 Task: Search for hiking trails near Salt Lake City, Utah, and Albuquerque, New Mexico.
Action: Mouse moved to (181, 84)
Screenshot: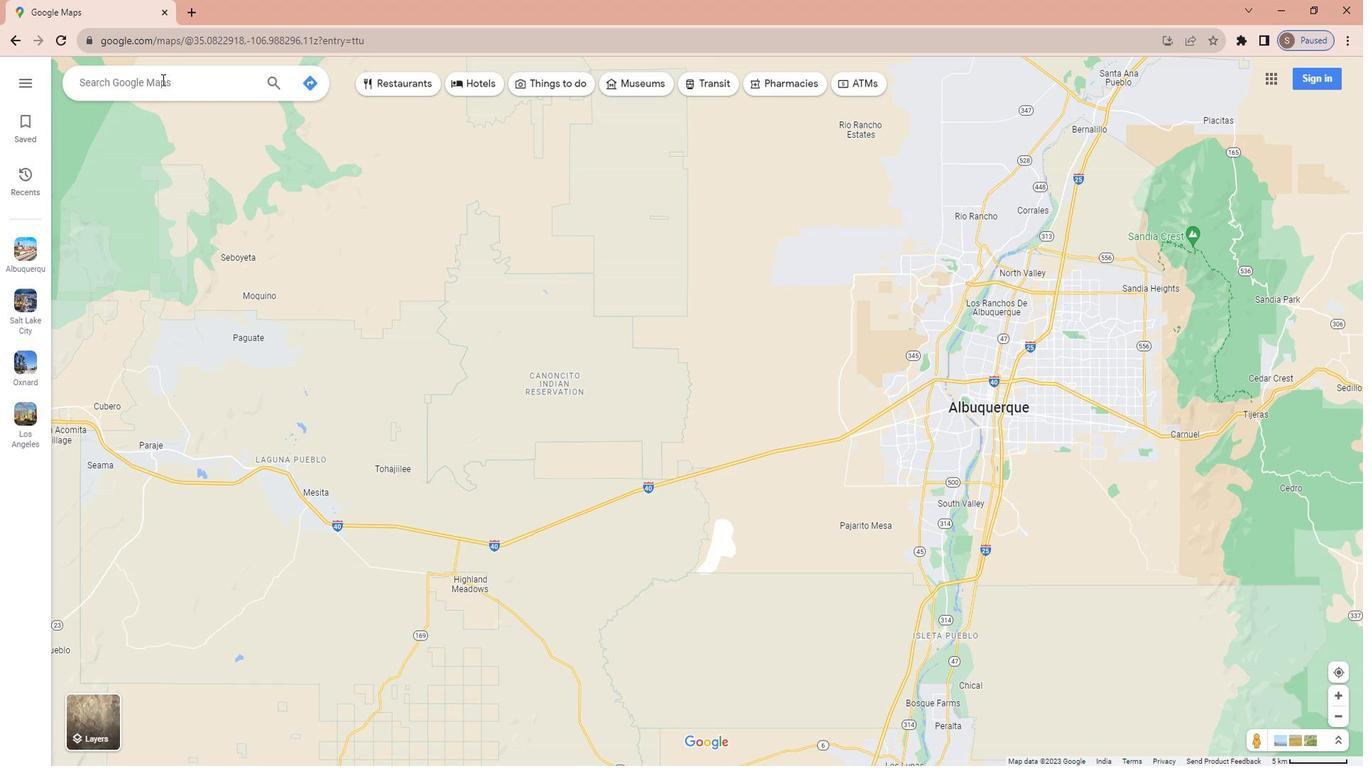 
Action: Mouse pressed left at (181, 84)
Screenshot: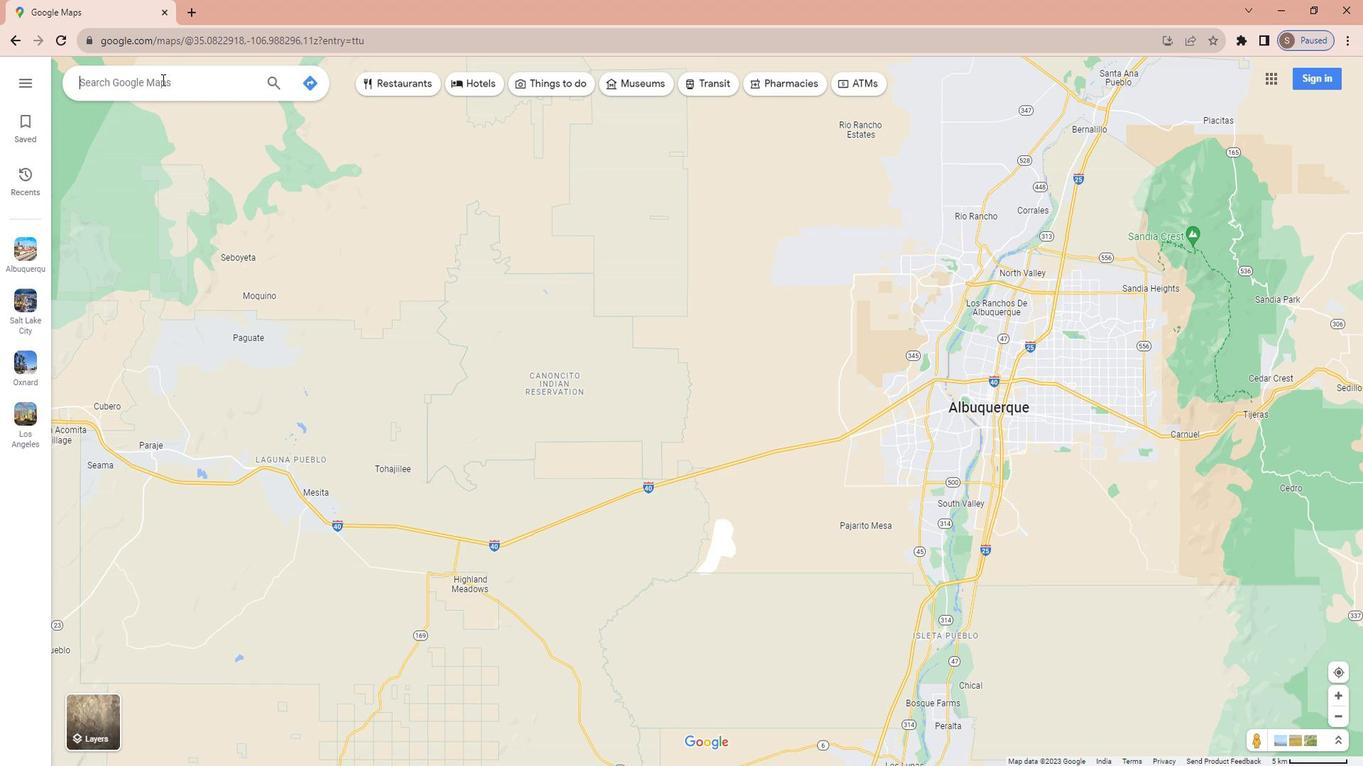 
Action: Key pressed <Key.shift>Sl<Key.backspace>alt<Key.space><Key.shift>Lake<Key.space><Key.shift>City,<Key.space><Key.shift>Utah<Key.enter>
Screenshot: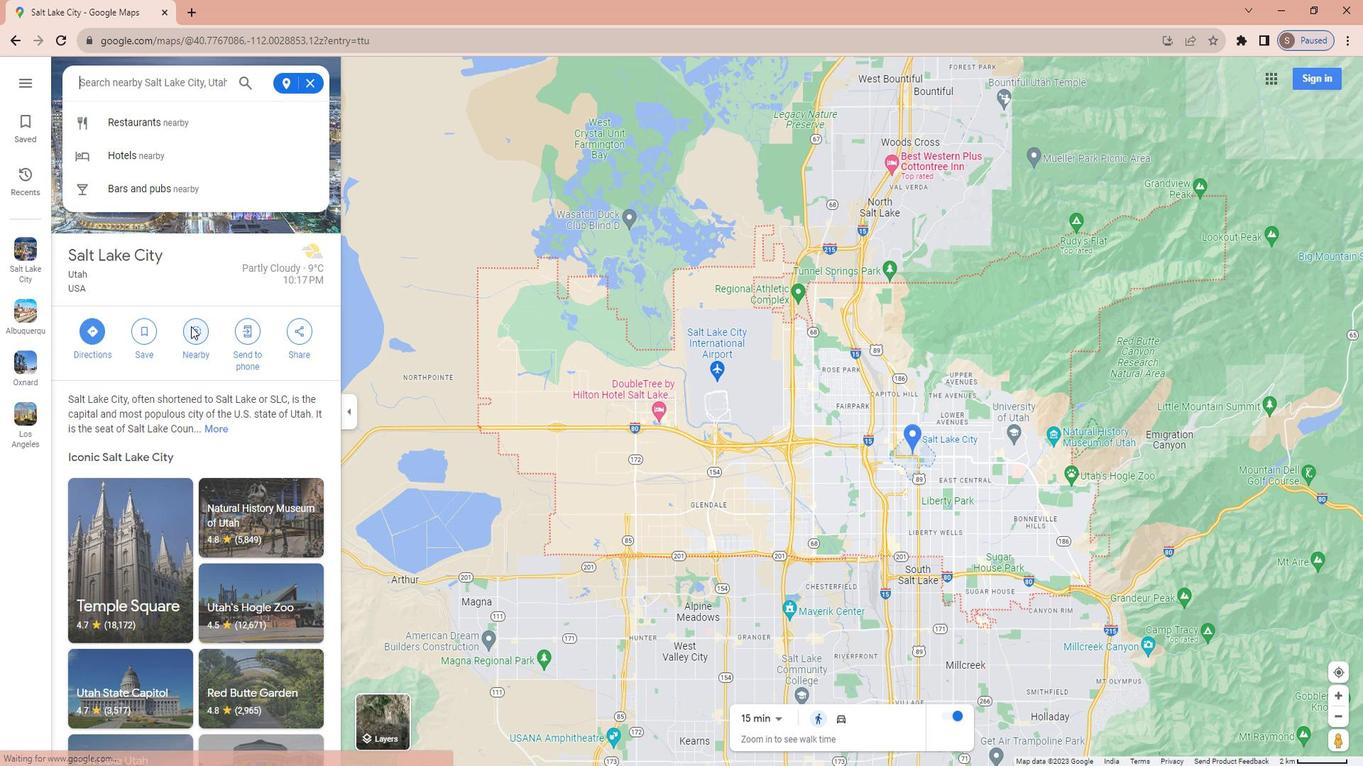 
Action: Mouse moved to (201, 318)
Screenshot: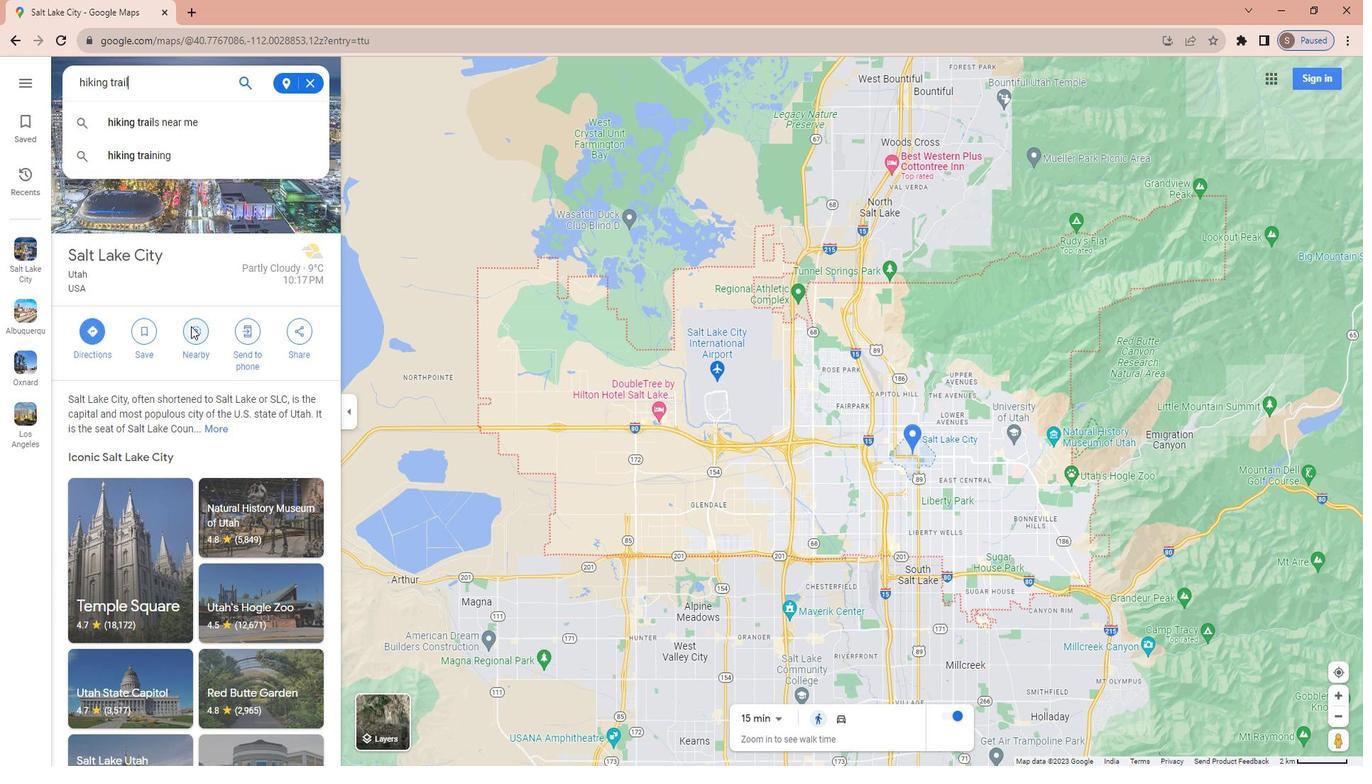 
Action: Mouse pressed left at (201, 318)
Screenshot: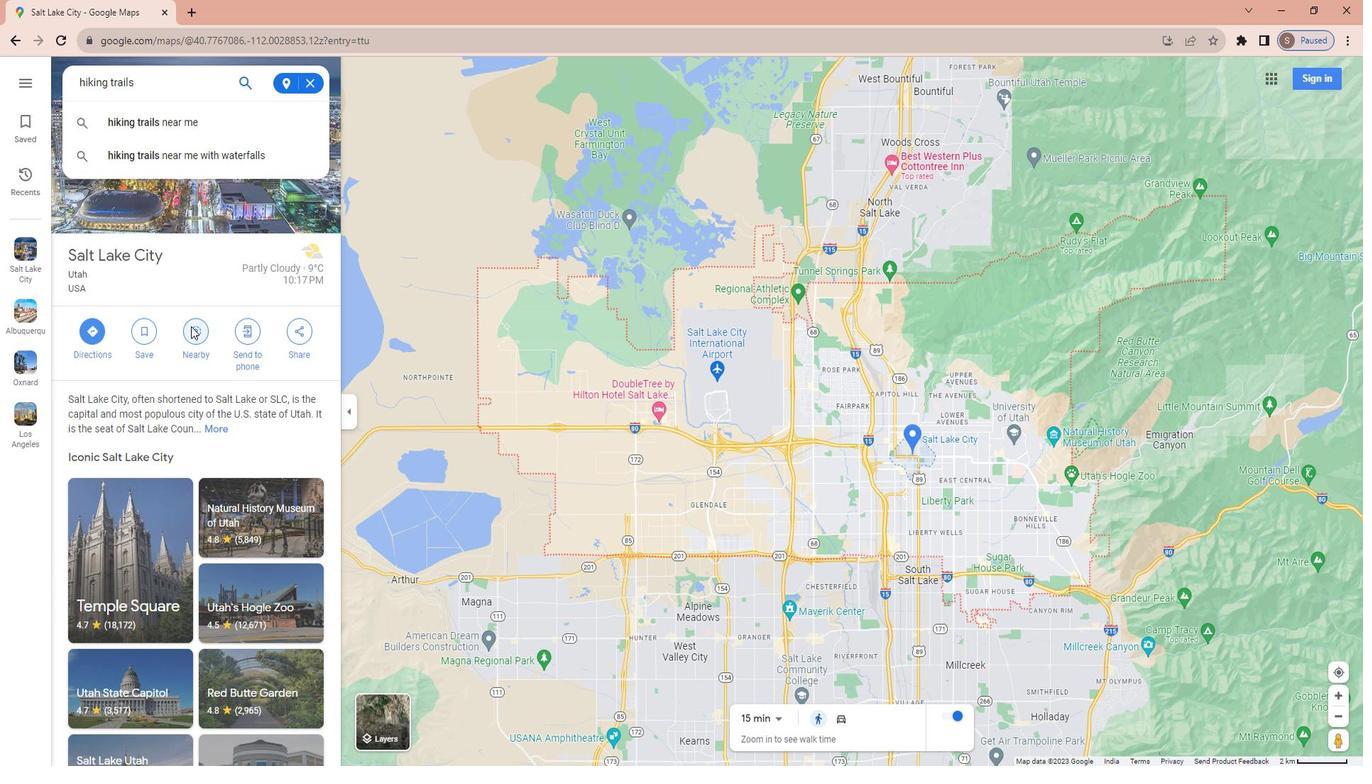 
Action: Key pressed hiking<Key.space>trails<Key.enter>
Screenshot: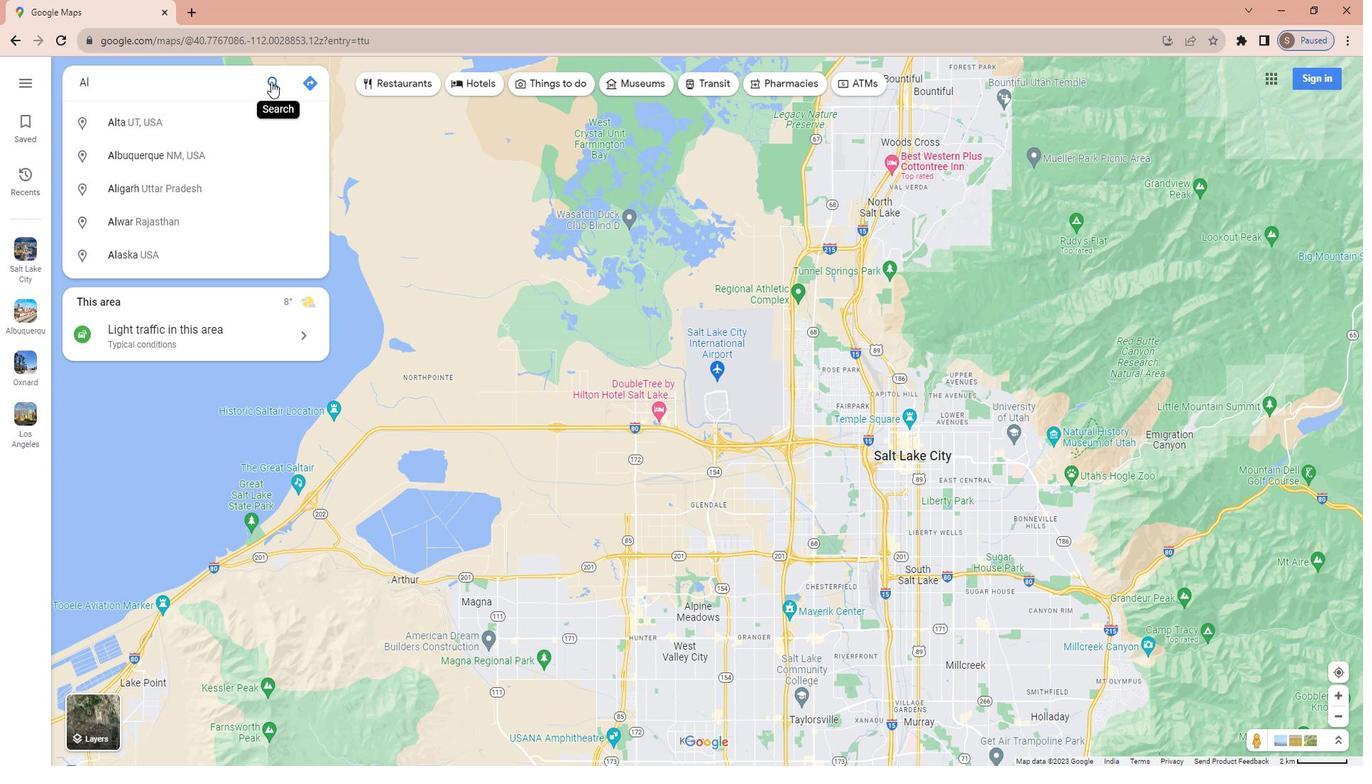 
Action: Mouse moved to (309, 86)
Screenshot: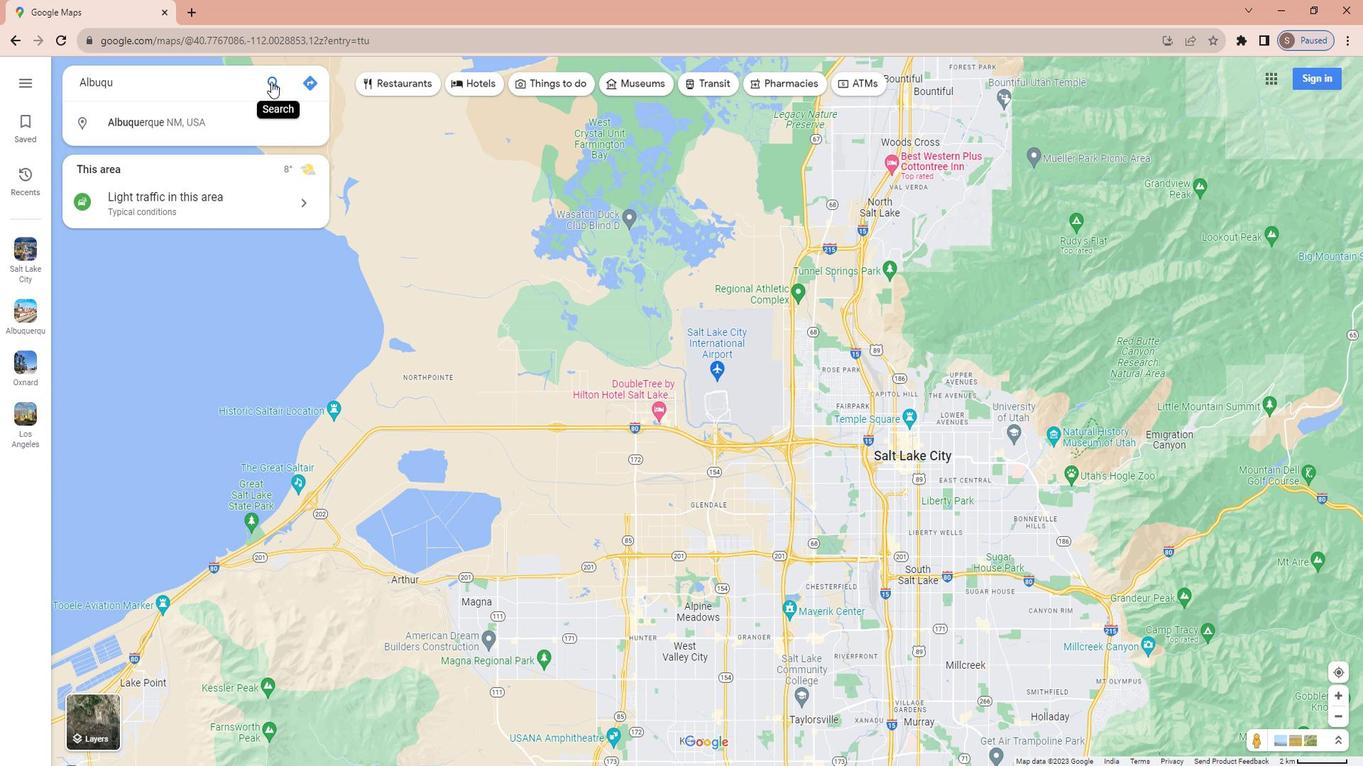 
Action: Mouse pressed left at (309, 86)
Screenshot: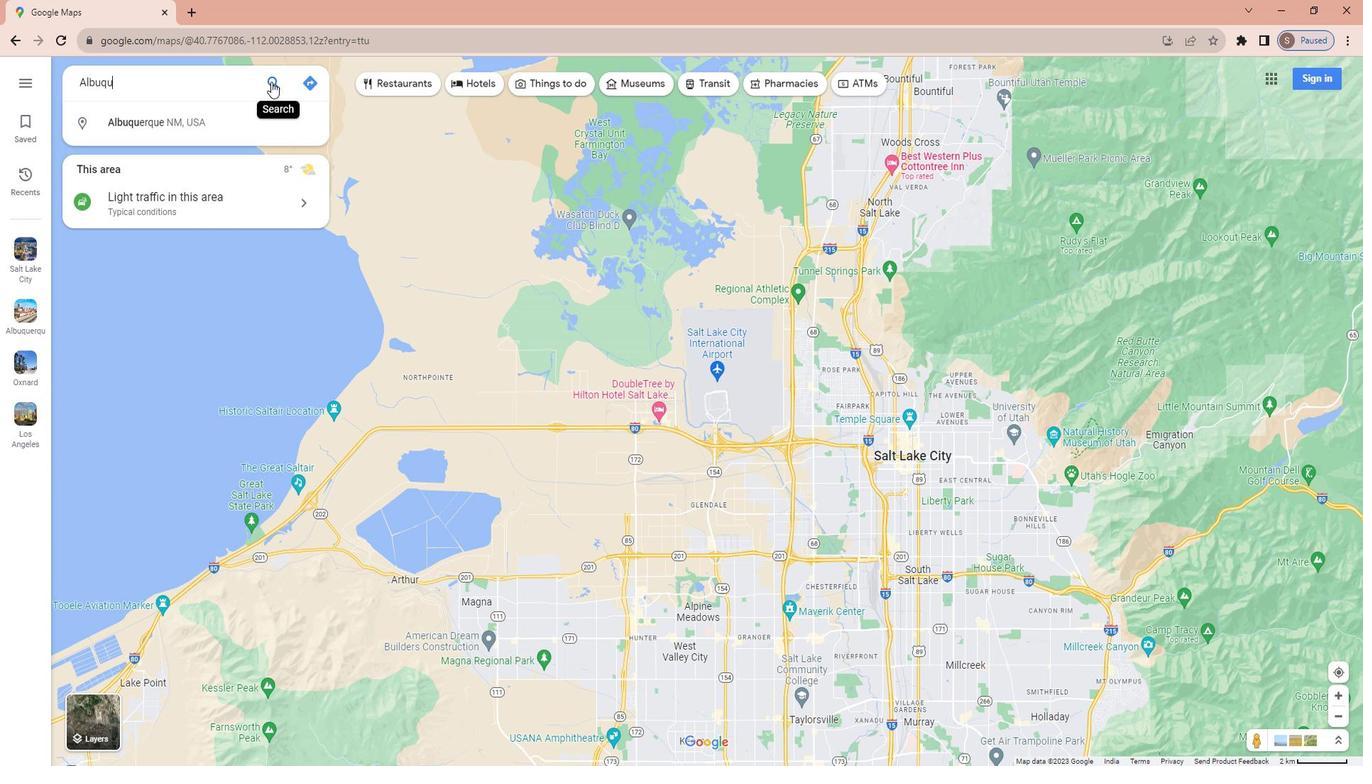 
Action: Mouse moved to (308, 81)
Screenshot: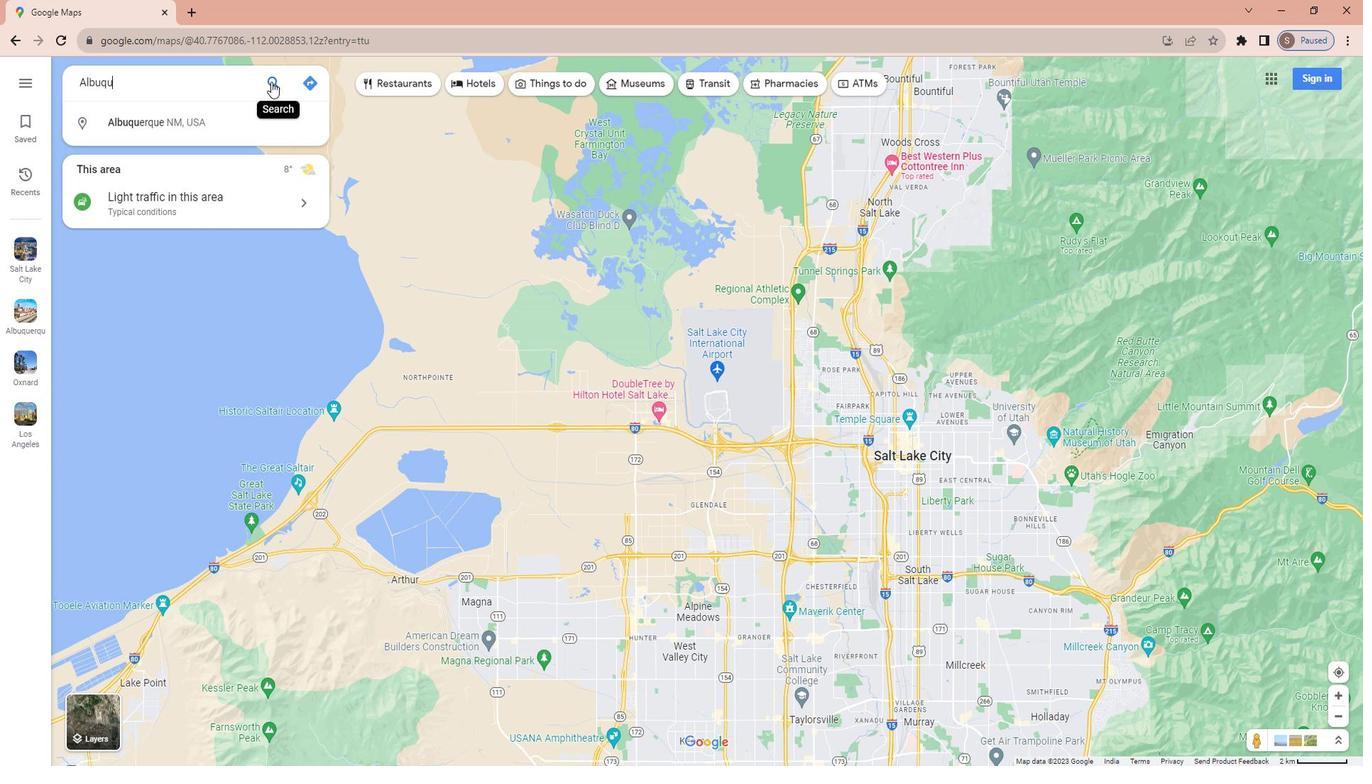 
Action: Mouse pressed left at (308, 81)
Screenshot: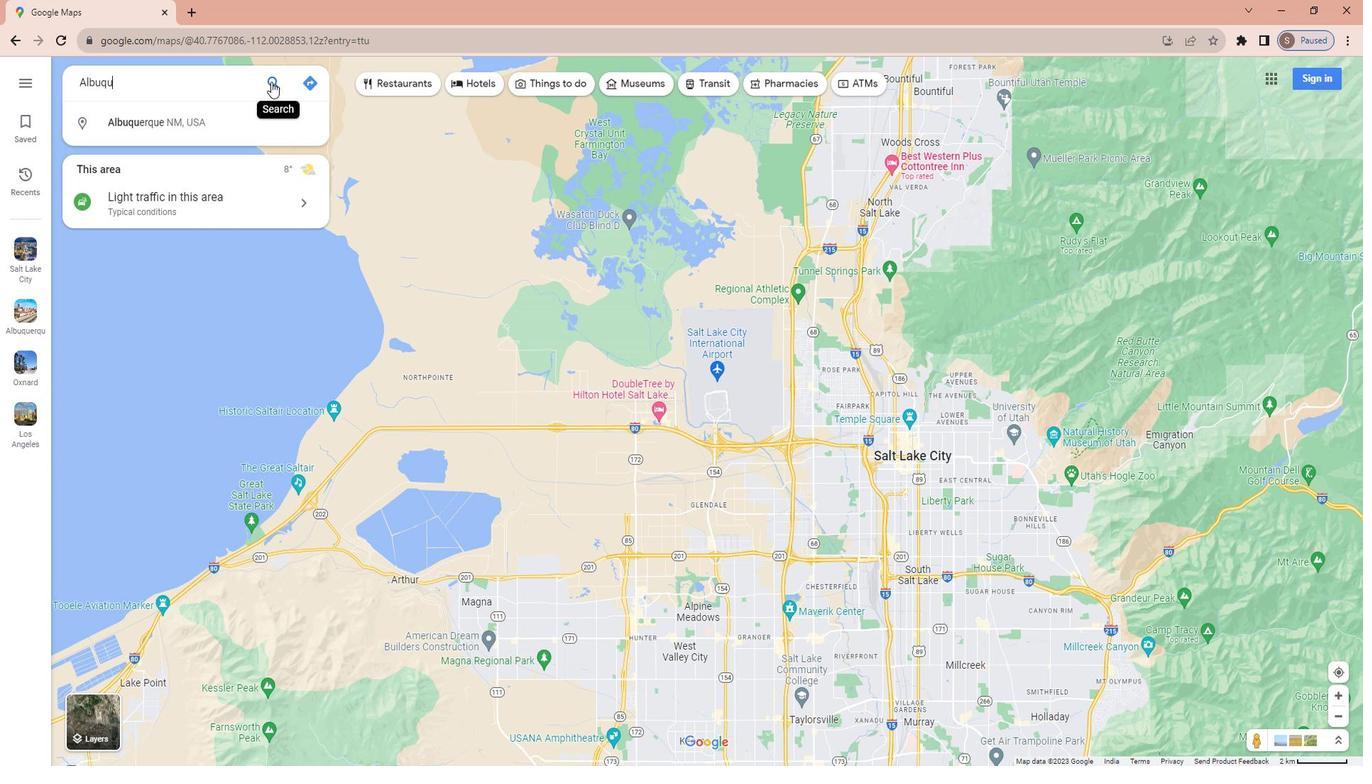 
Action: Mouse pressed left at (308, 81)
Screenshot: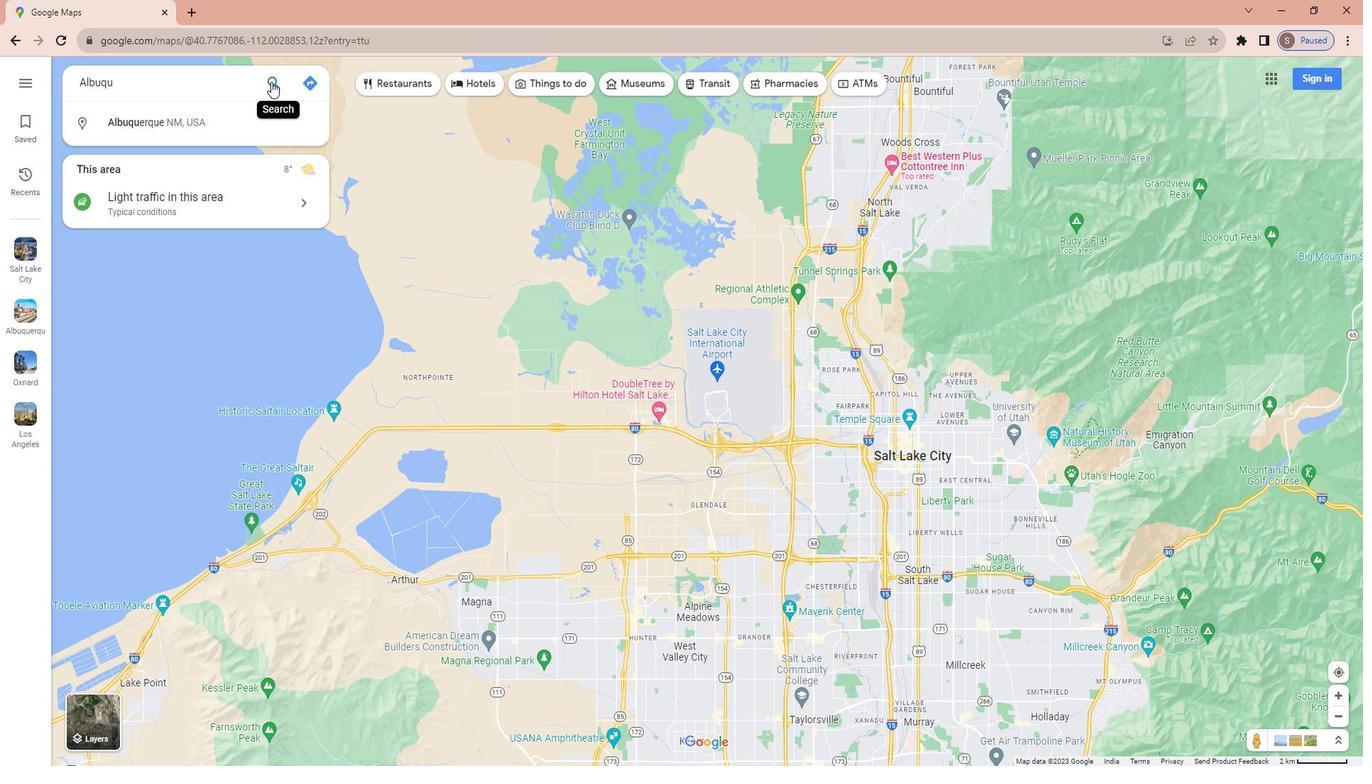 
Action: Mouse moved to (143, 84)
Screenshot: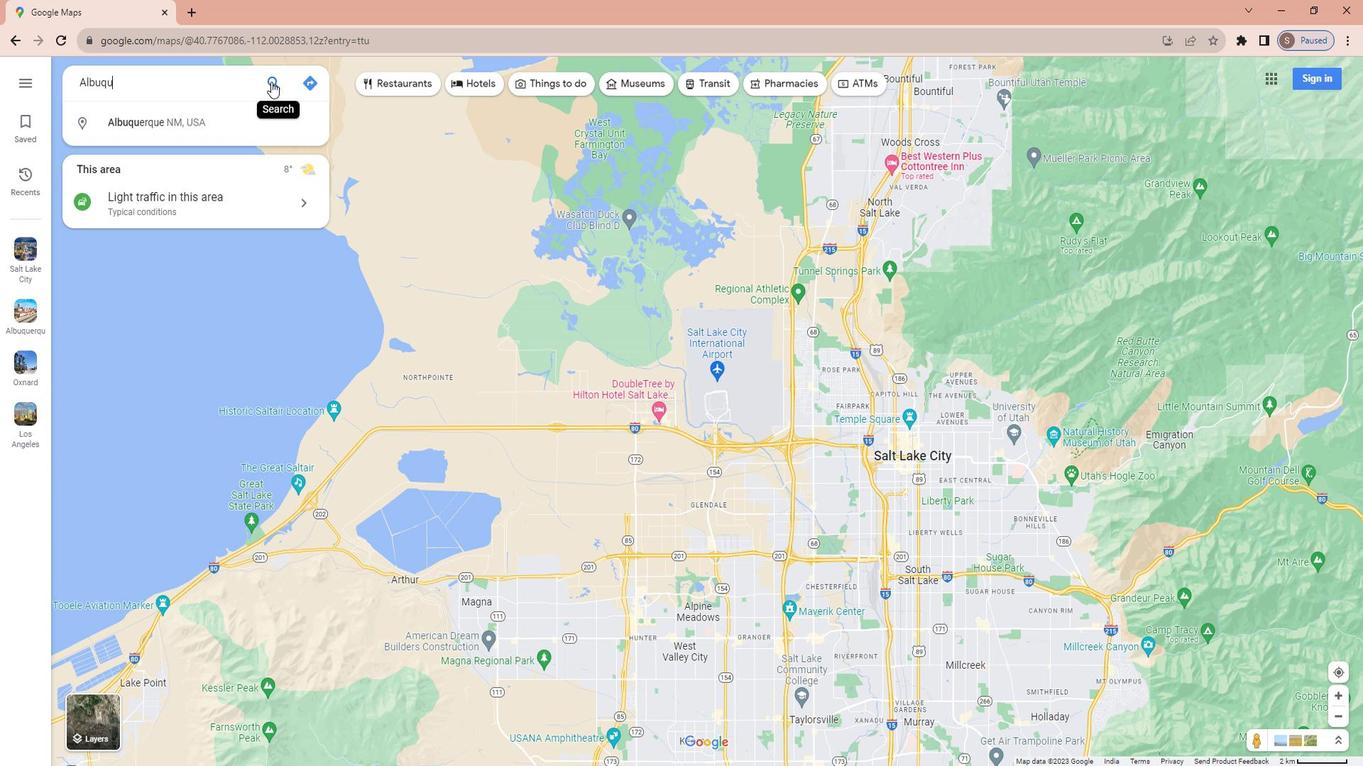 
Action: Key pressed <Key.shift>Albuquerque,<Key.space><Key.shift>New<Key.space><Key.shift>Mexico<Key.enter>
Screenshot: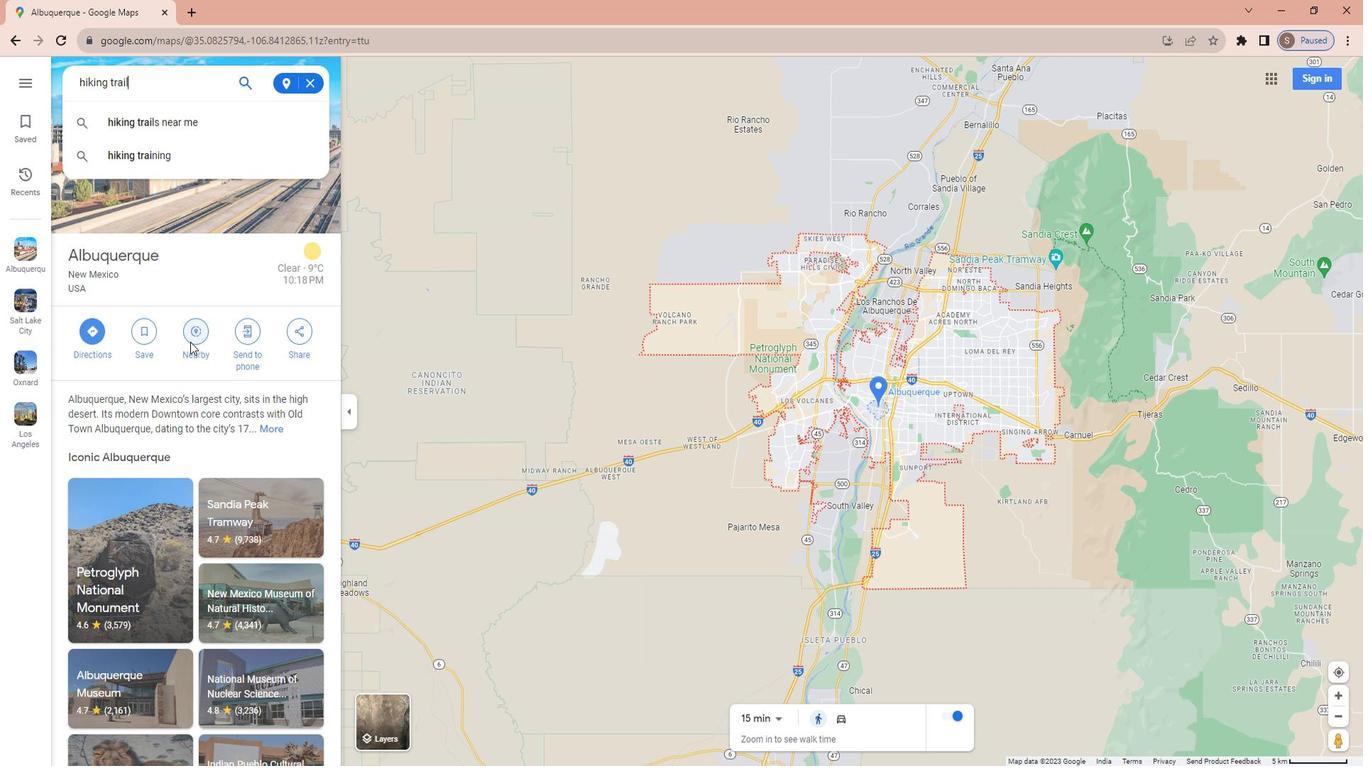 
Action: Mouse moved to (192, 322)
Screenshot: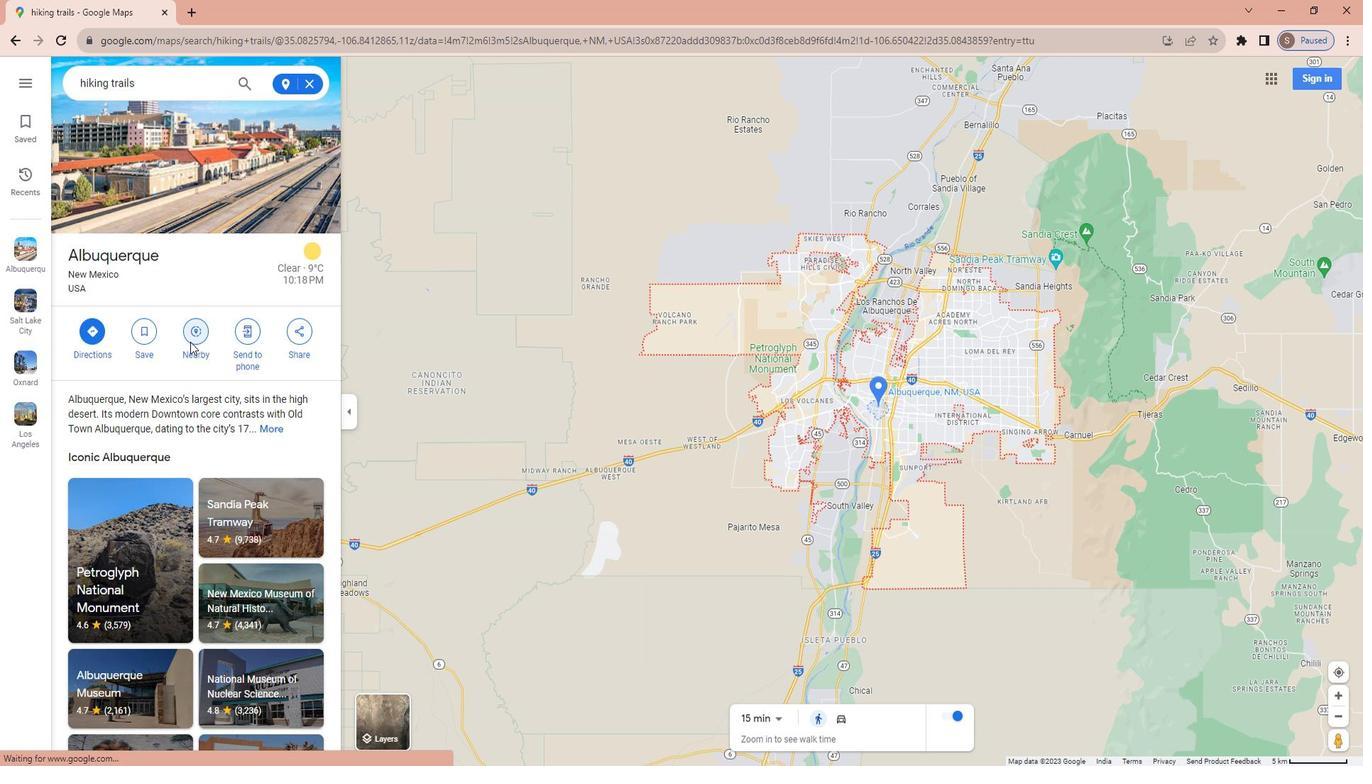 
Action: Mouse pressed left at (192, 322)
Screenshot: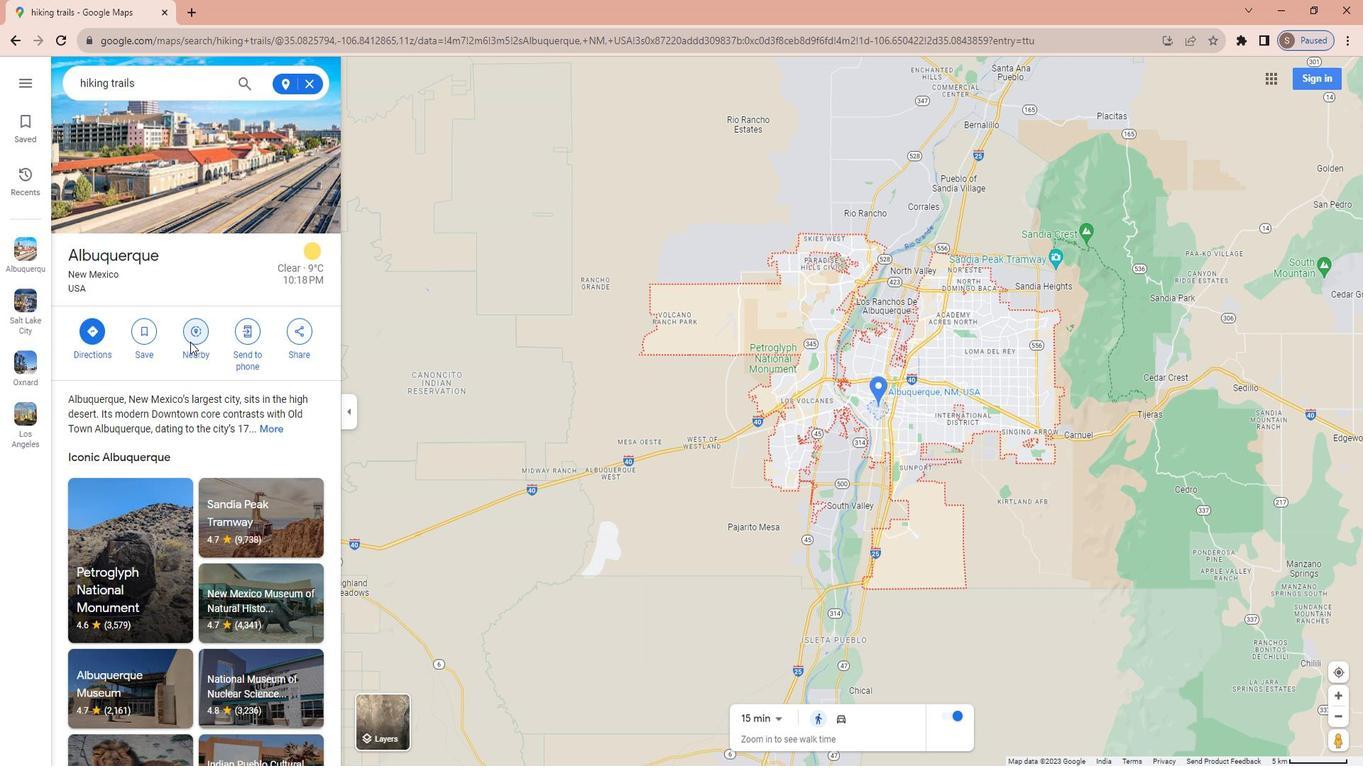 
Action: Key pressed hiking<Key.space>trails<Key.enter>
Screenshot: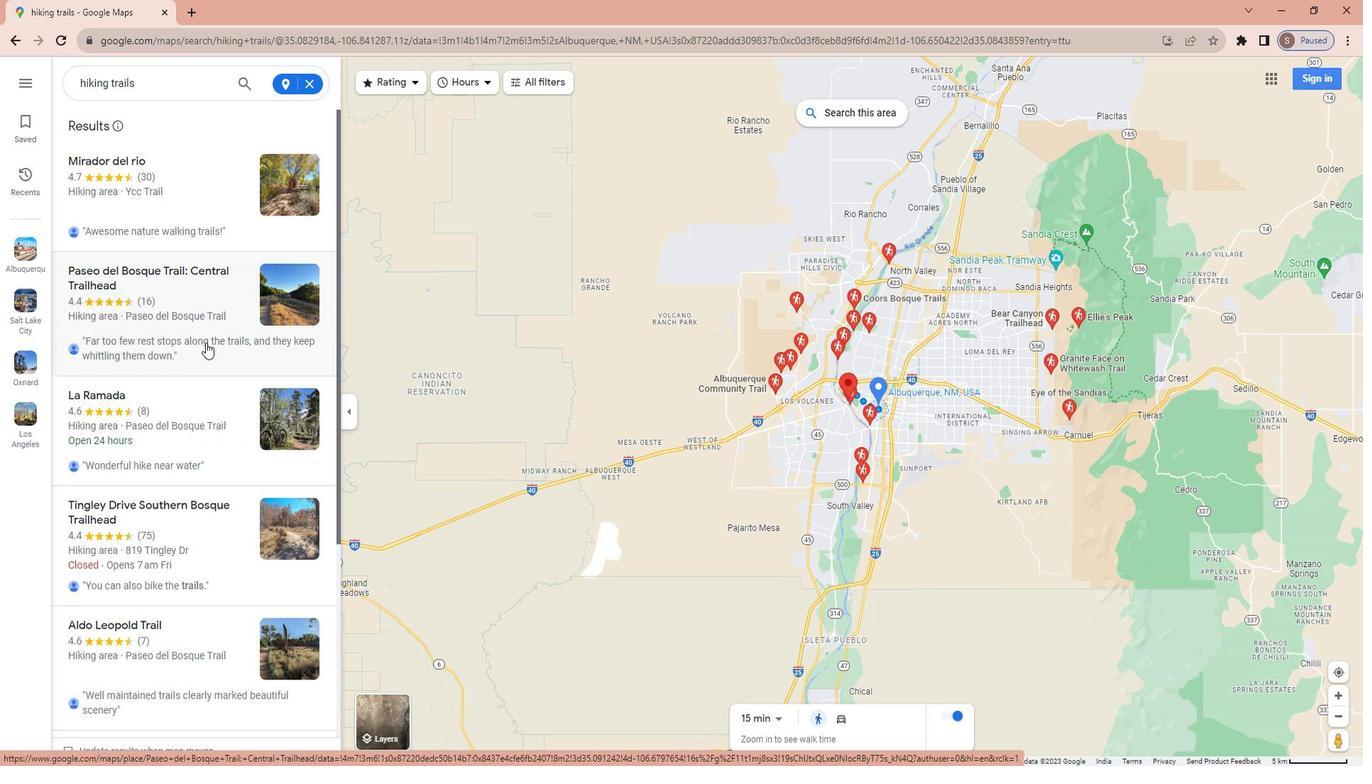 
Action: Mouse moved to (161, 76)
Screenshot: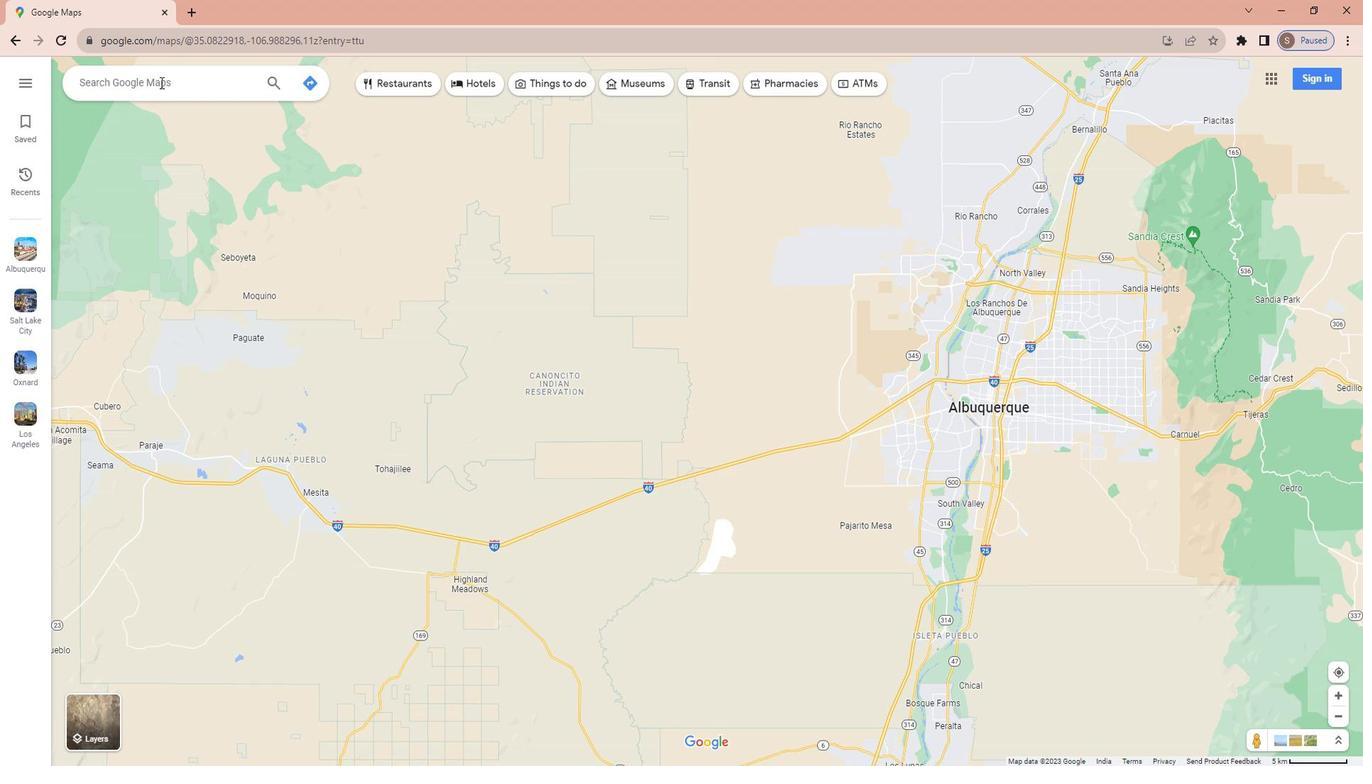 
Action: Mouse pressed left at (161, 76)
Screenshot: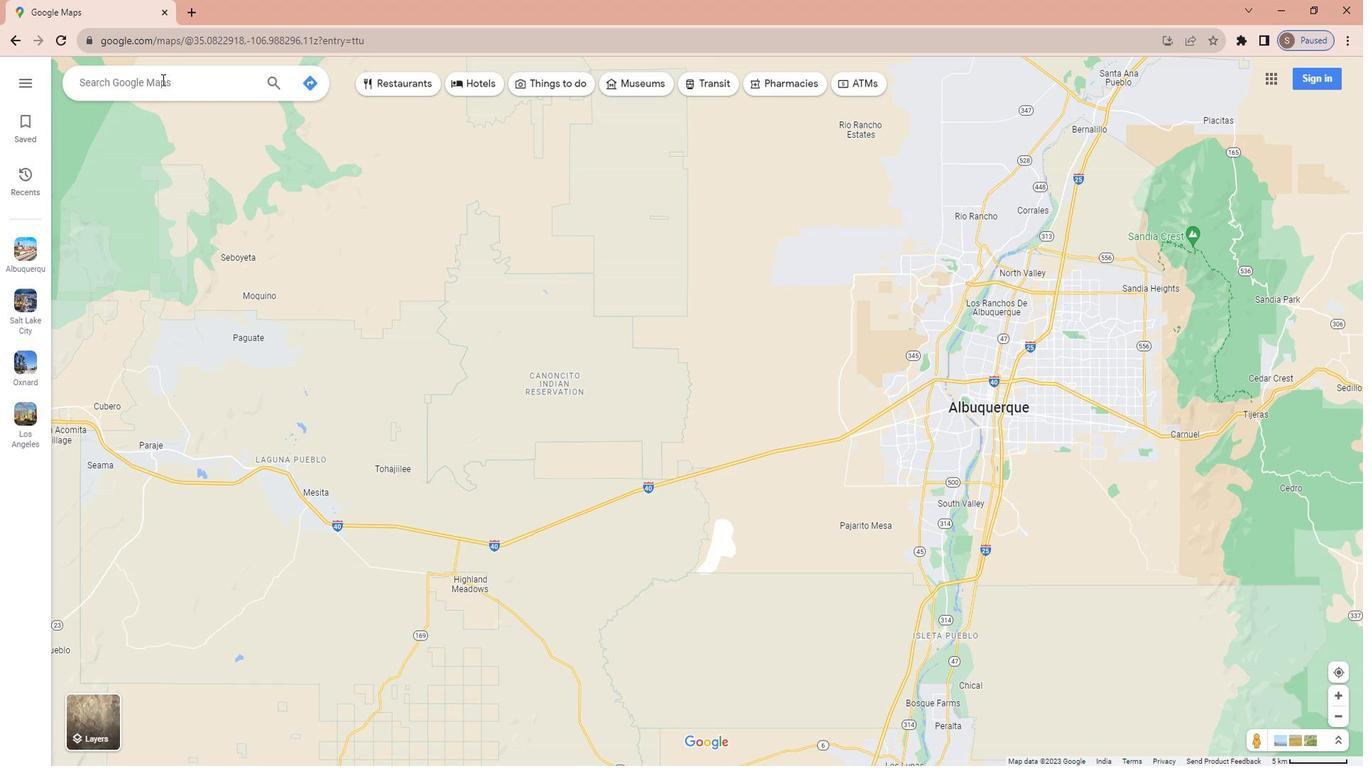 
Action: Key pressed <Key.shift>Salt<Key.space><Key.shift>Laj<Key.backspace>ke<Key.space><Key.shift>City,<Key.space><Key.shift>Utah<Key.enter>
Screenshot: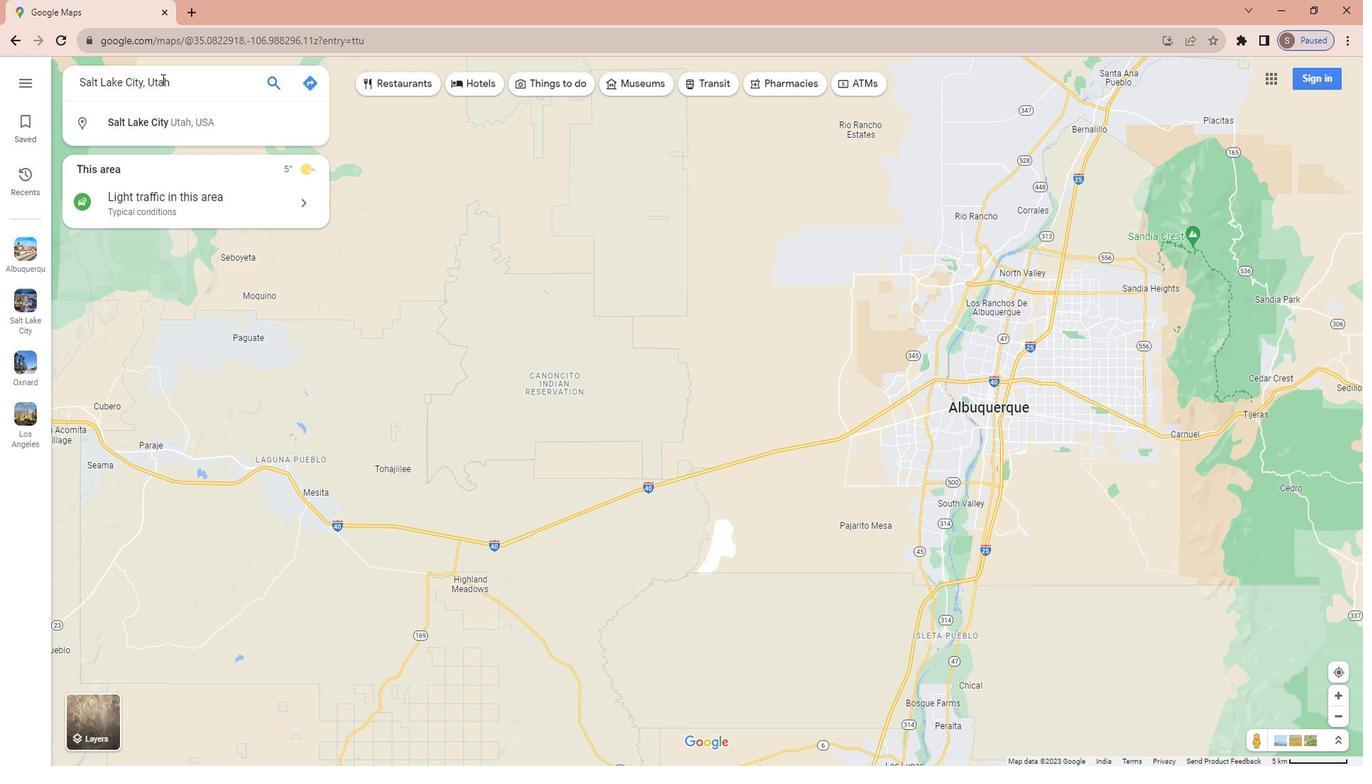 
Action: Mouse moved to (191, 314)
Screenshot: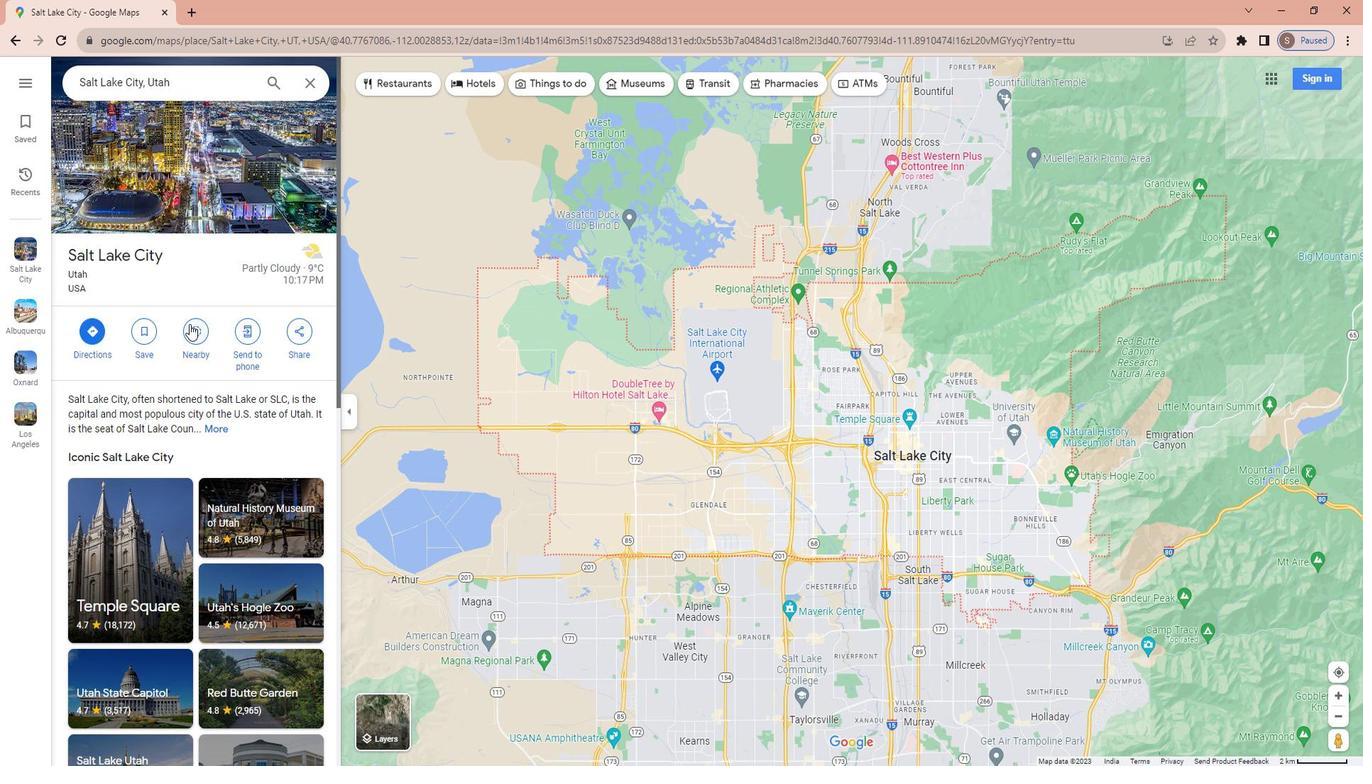 
Action: Mouse pressed left at (191, 314)
Screenshot: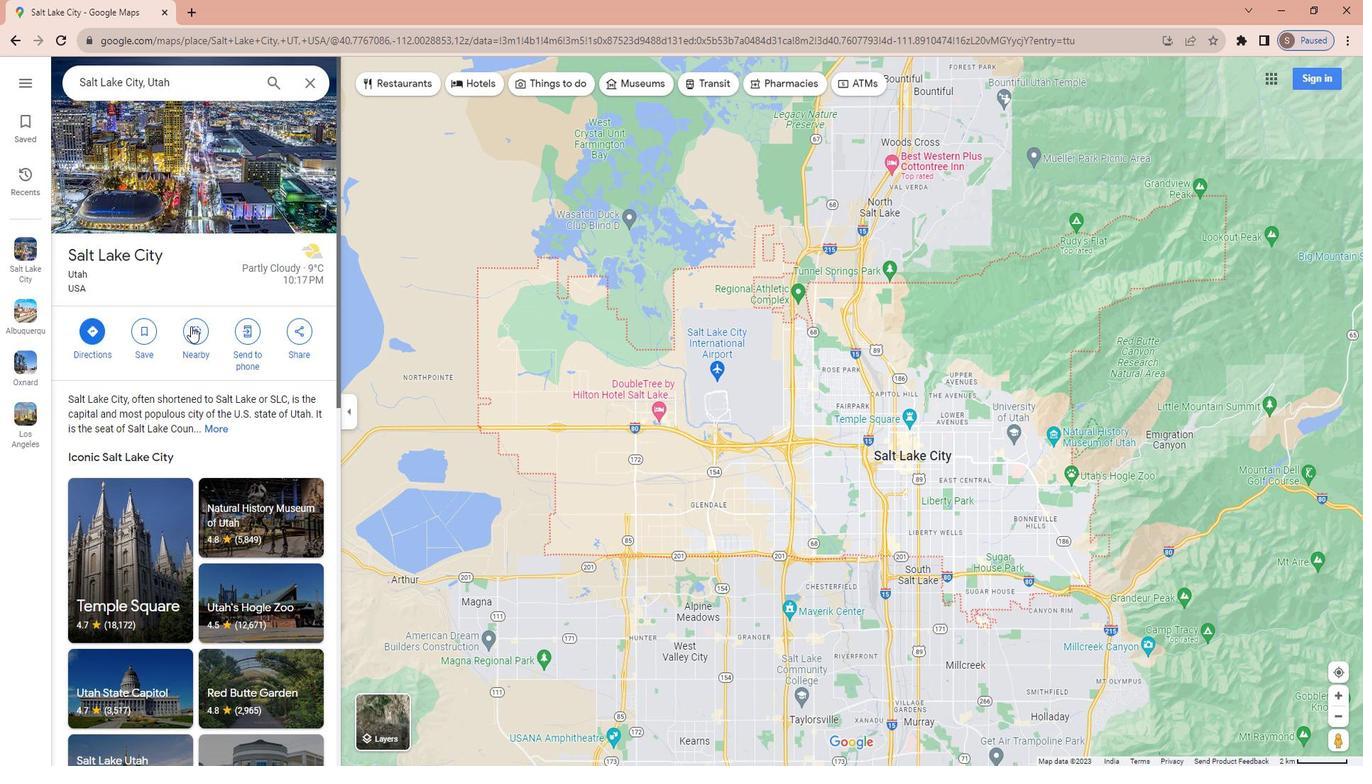 
Action: Key pressed hiking<Key.space>trails<Key.enter>
Screenshot: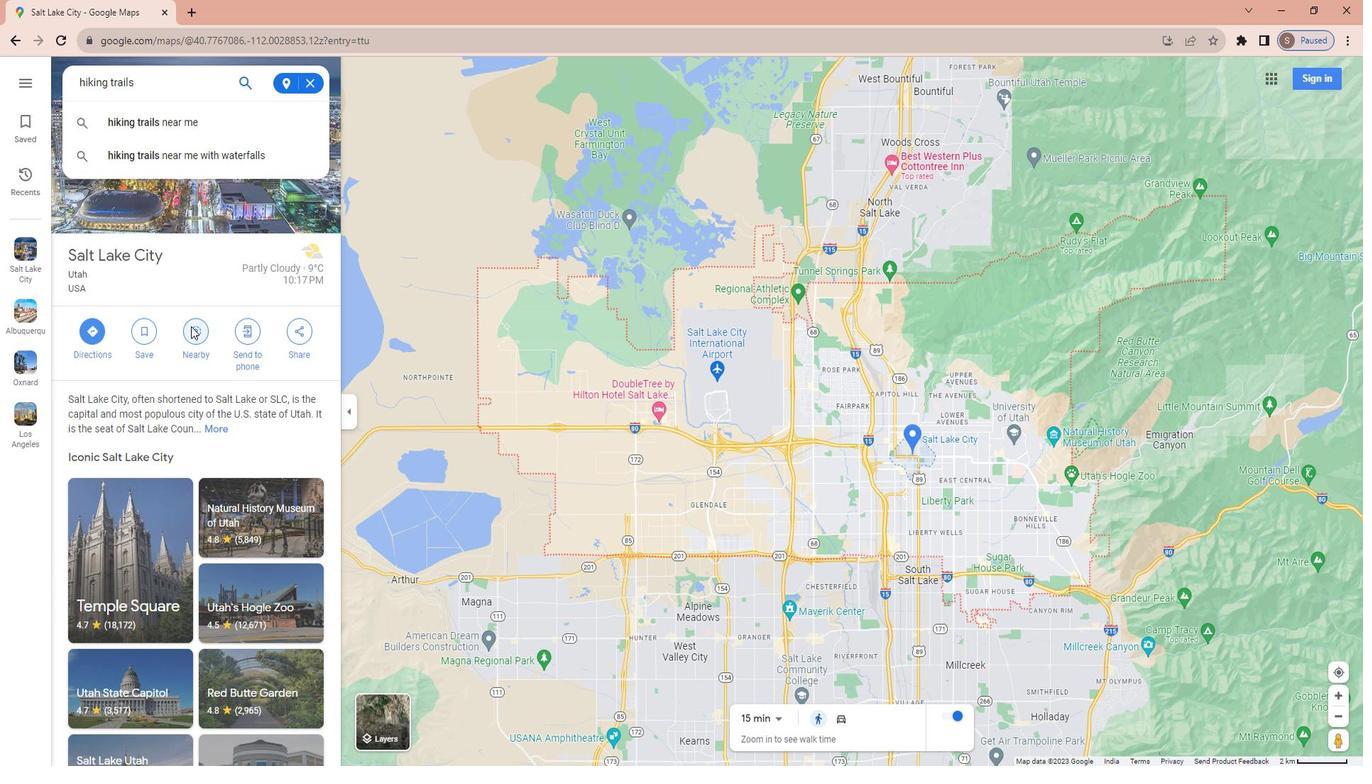 
Action: Mouse moved to (312, 78)
Screenshot: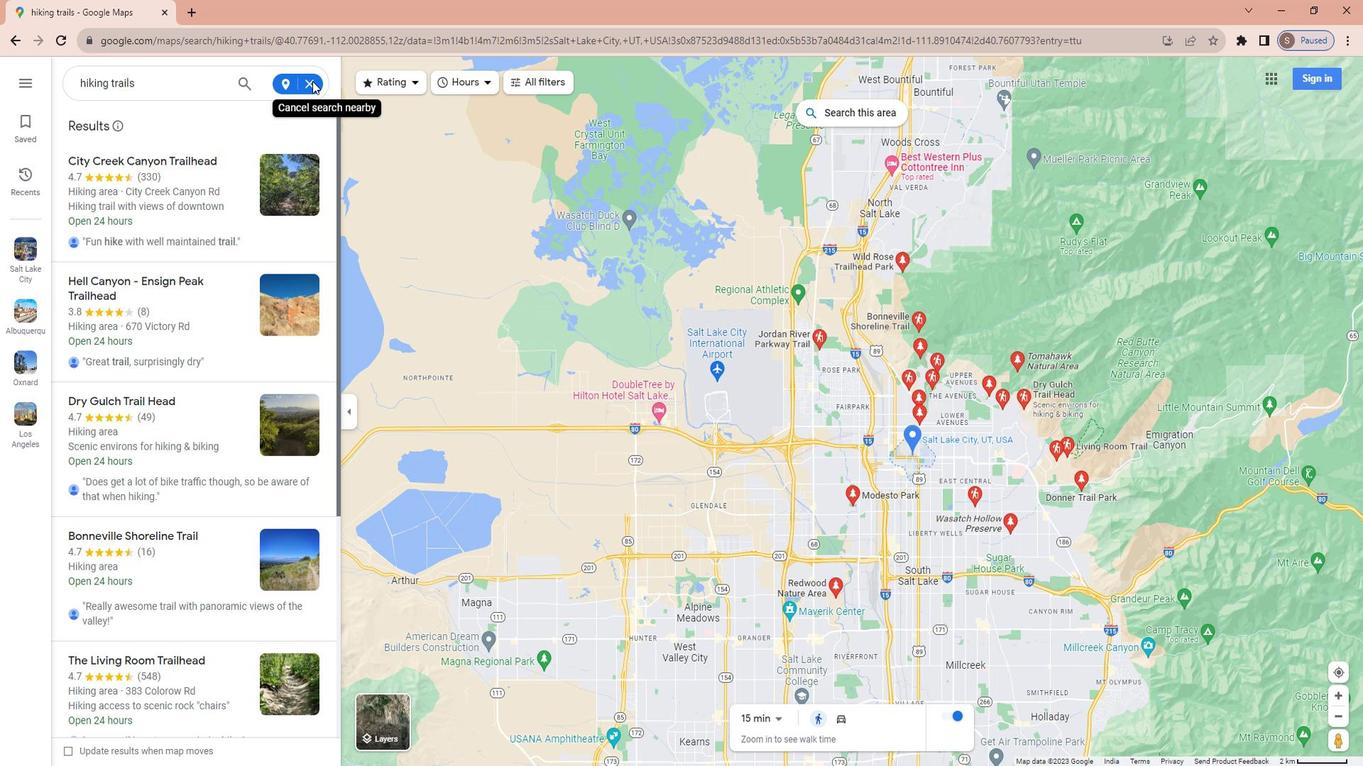 
Action: Mouse pressed left at (312, 78)
Screenshot: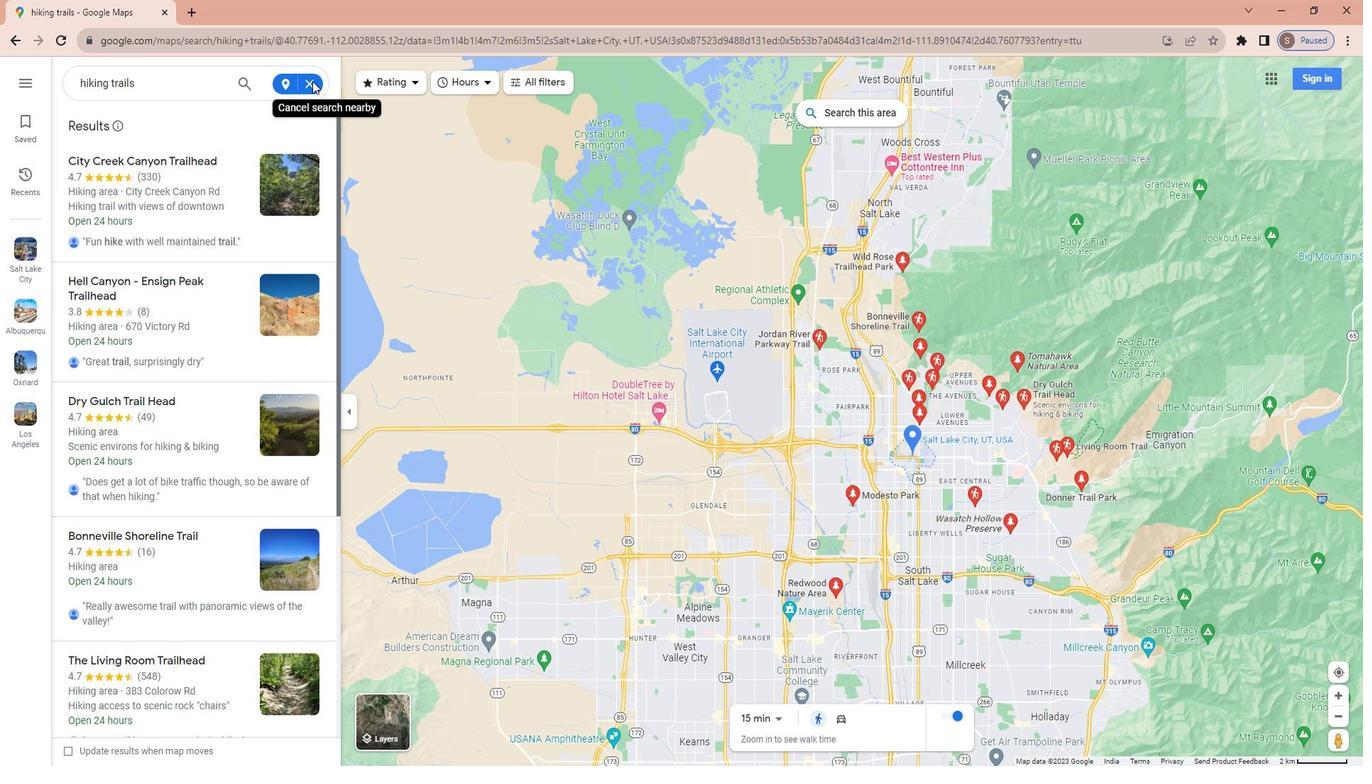 
Action: Mouse pressed left at (312, 78)
Screenshot: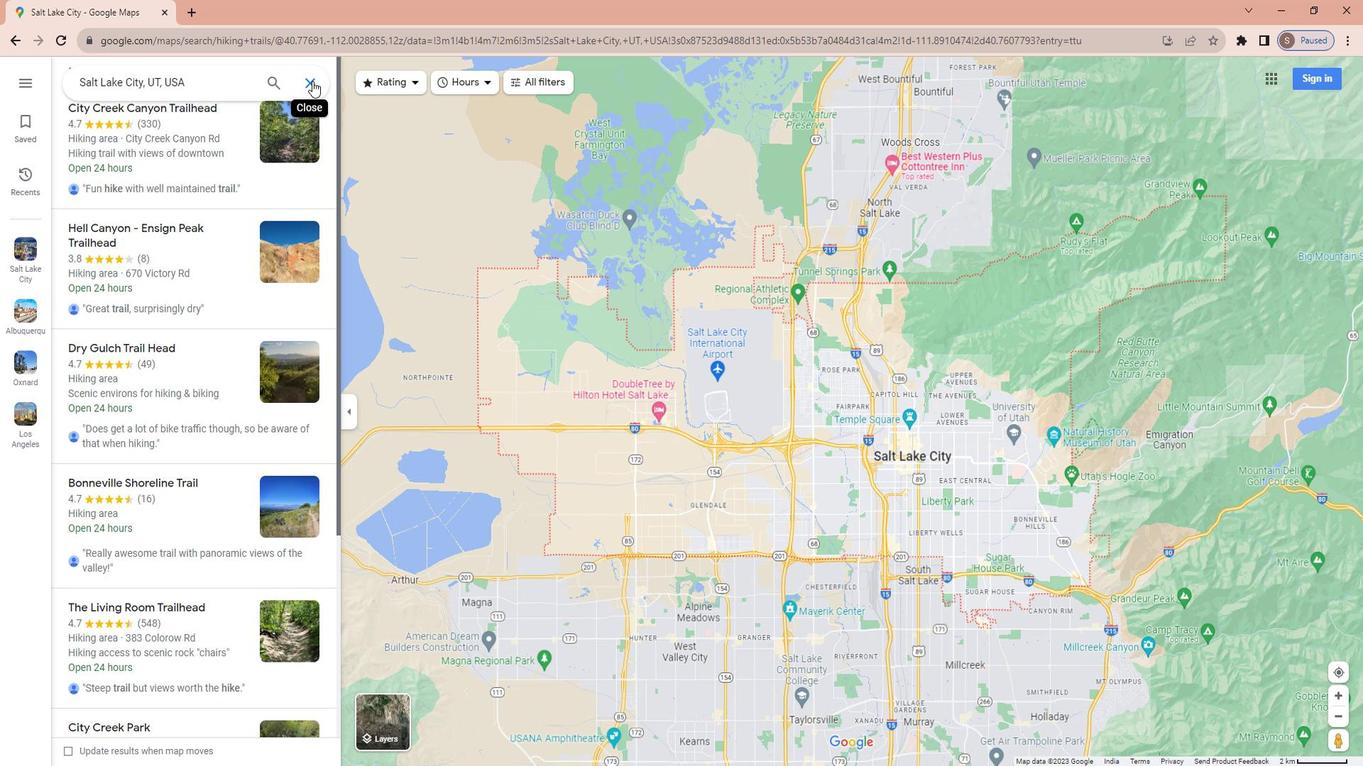 
Action: Mouse moved to (271, 78)
Screenshot: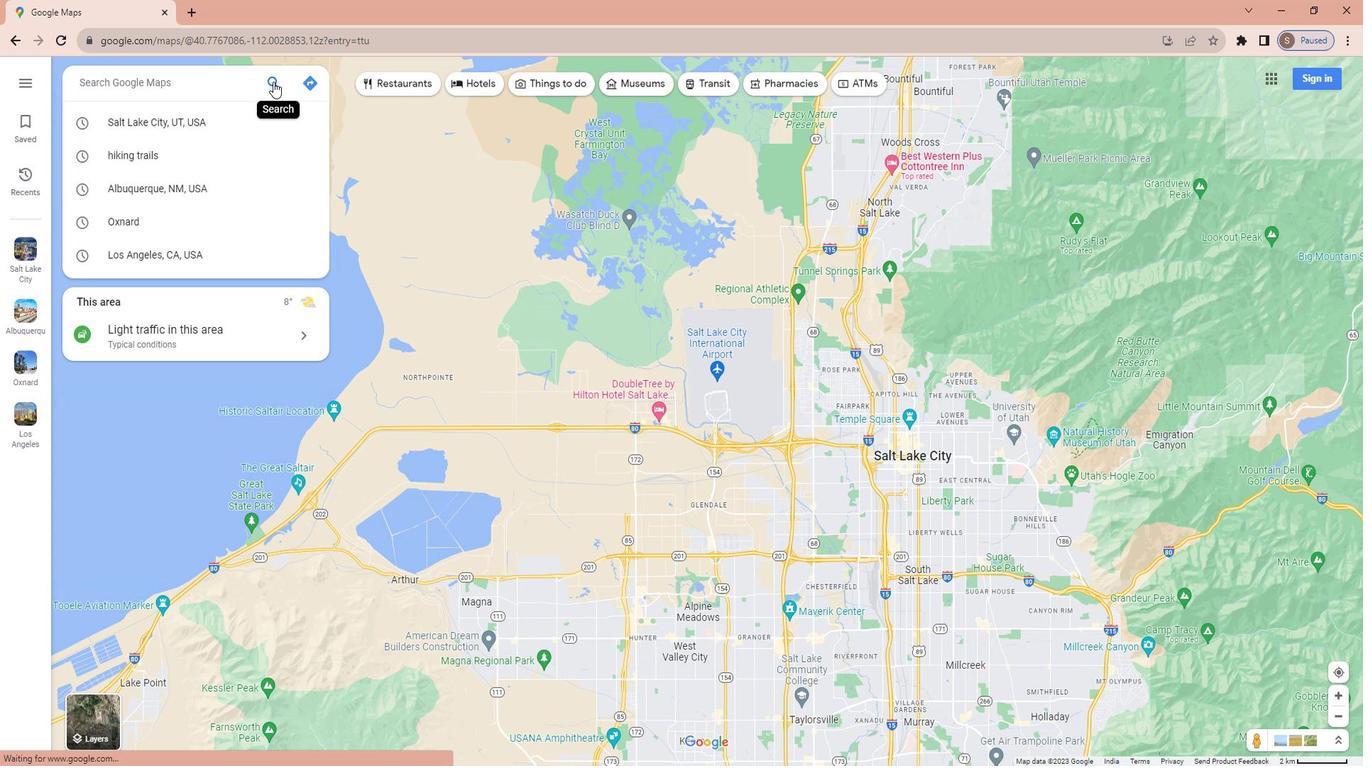 
Action: Key pressed <Key.shift>Albuquw<Key.backspace>erque,<Key.space><Key.shift>New<Key.space><Key.shift>Mwxico<Key.enter>
Screenshot: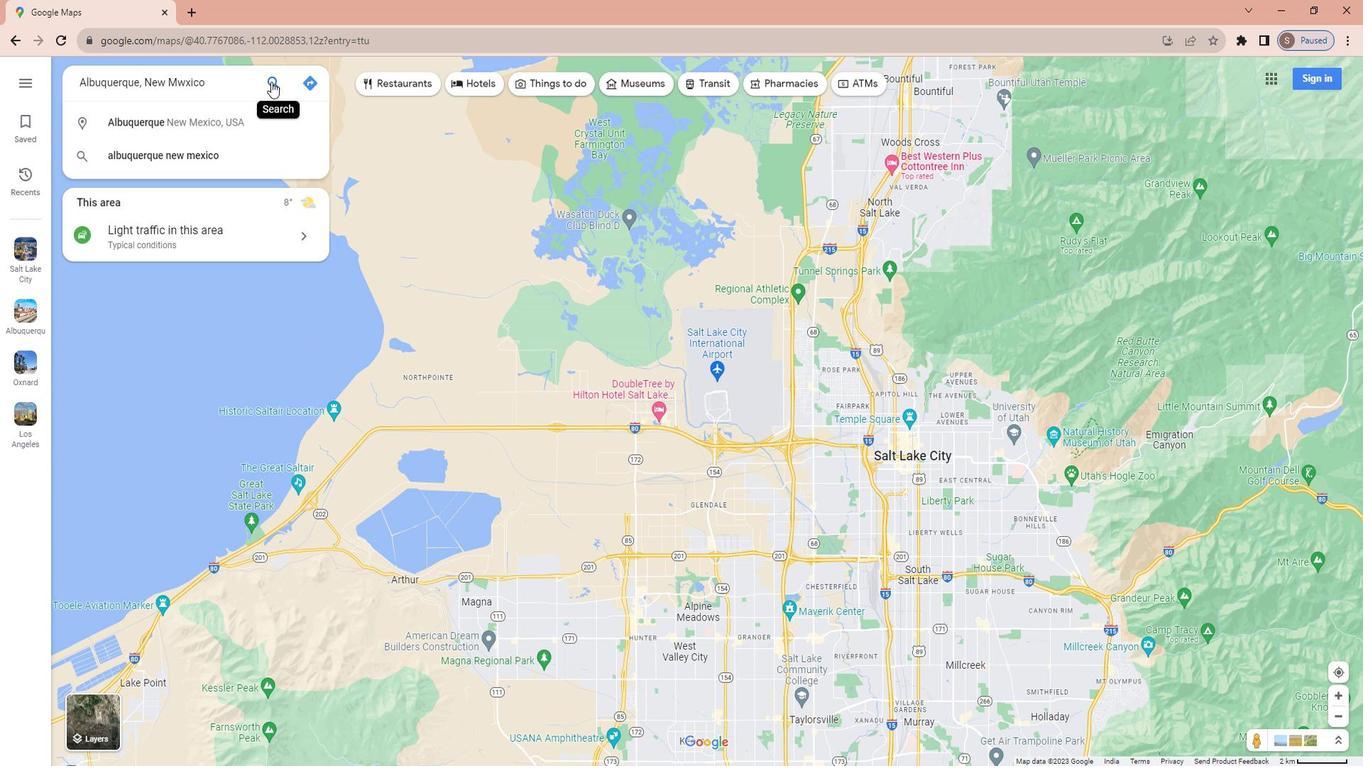 
Action: Mouse moved to (190, 329)
Screenshot: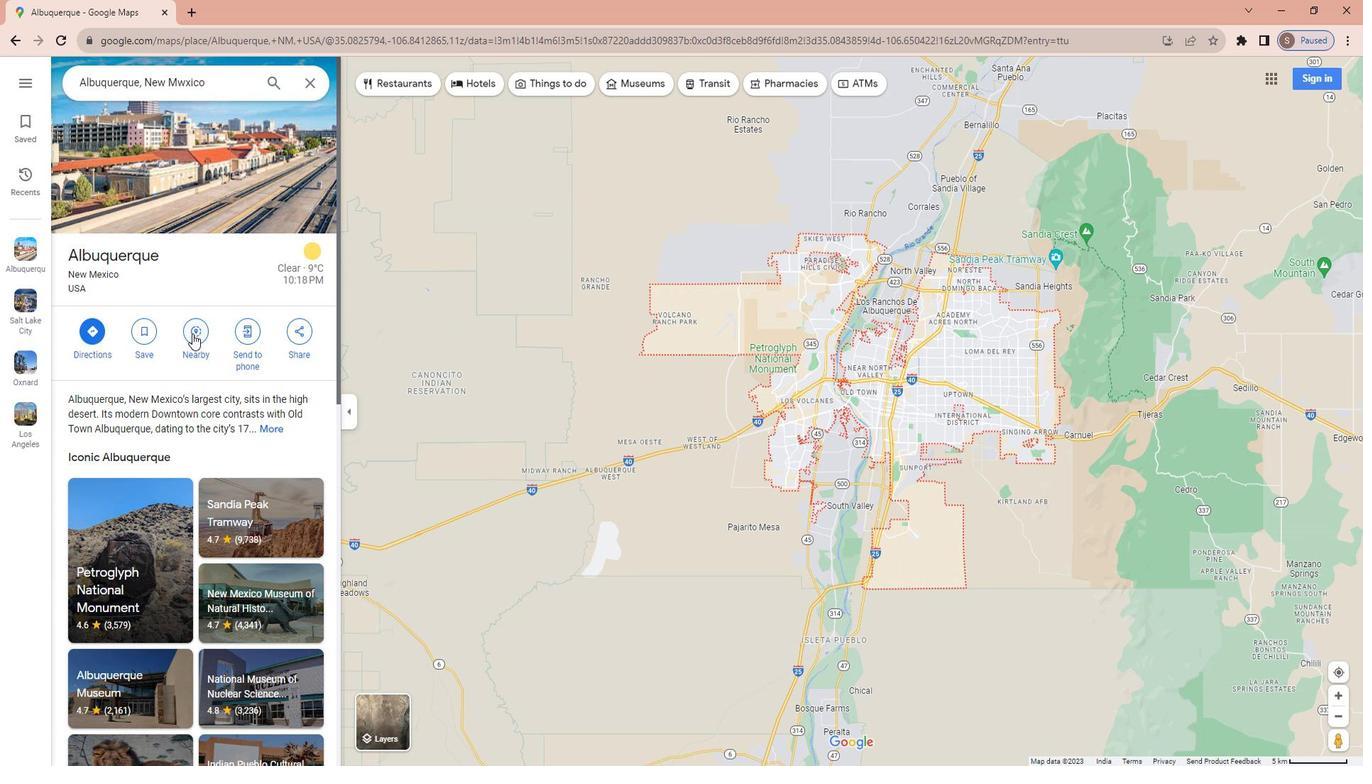 
Action: Mouse pressed left at (190, 329)
Screenshot: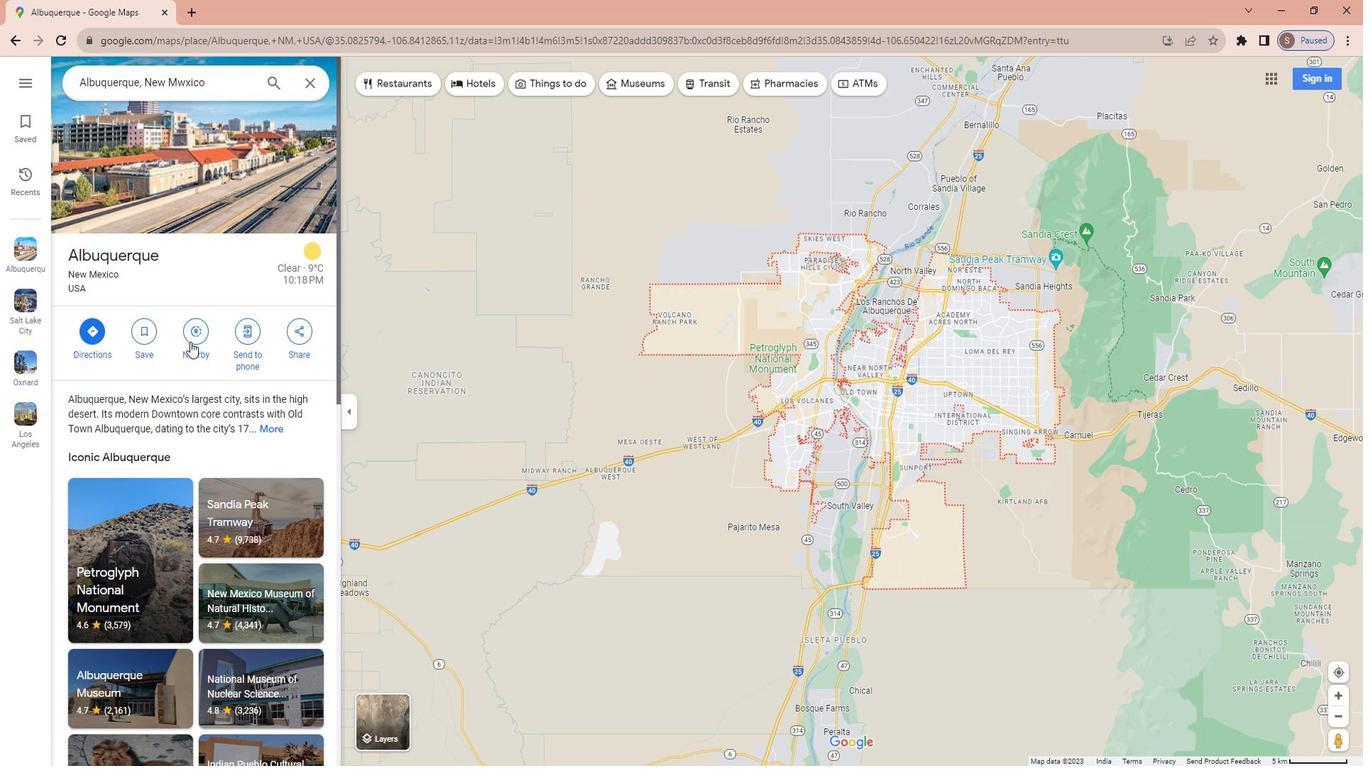 
Action: Key pressed hiking<Key.space>trails<Key.enter>
Screenshot: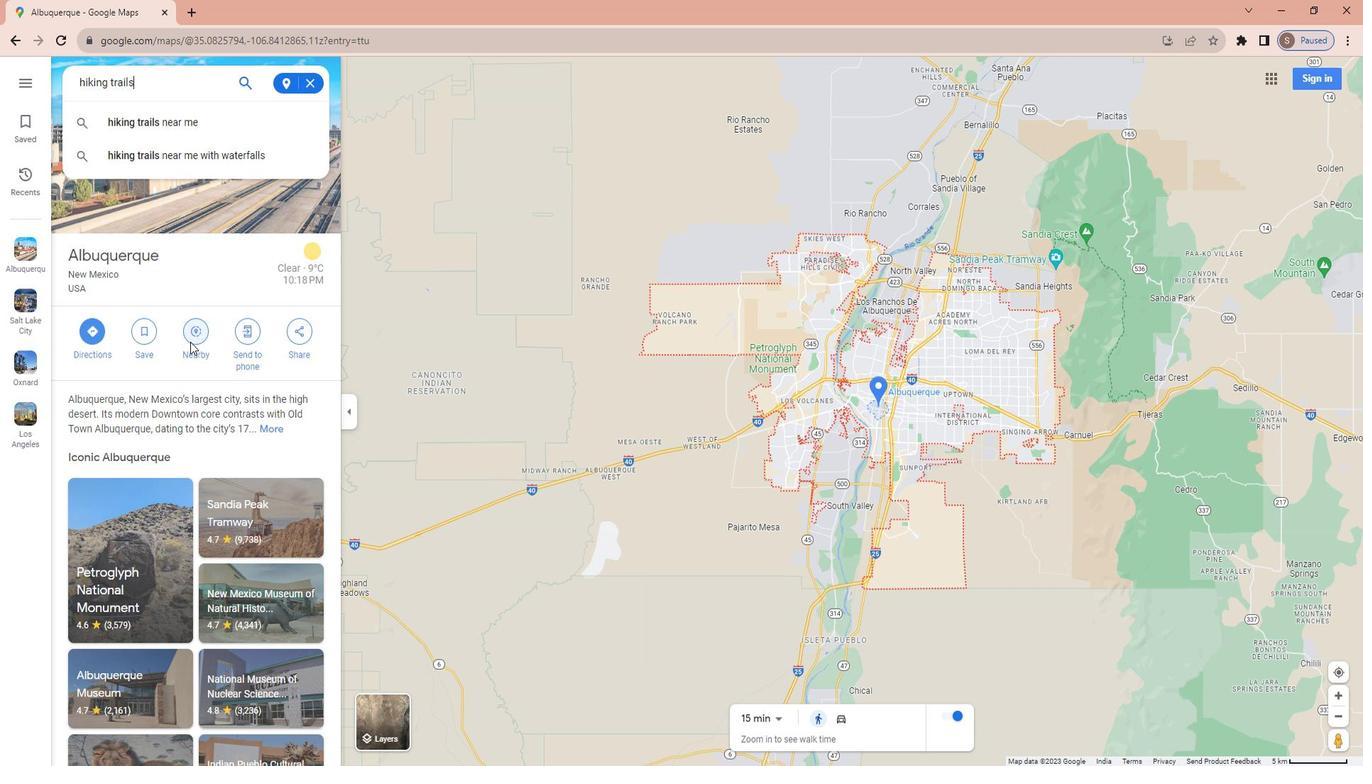 
Action: Mouse moved to (205, 330)
Screenshot: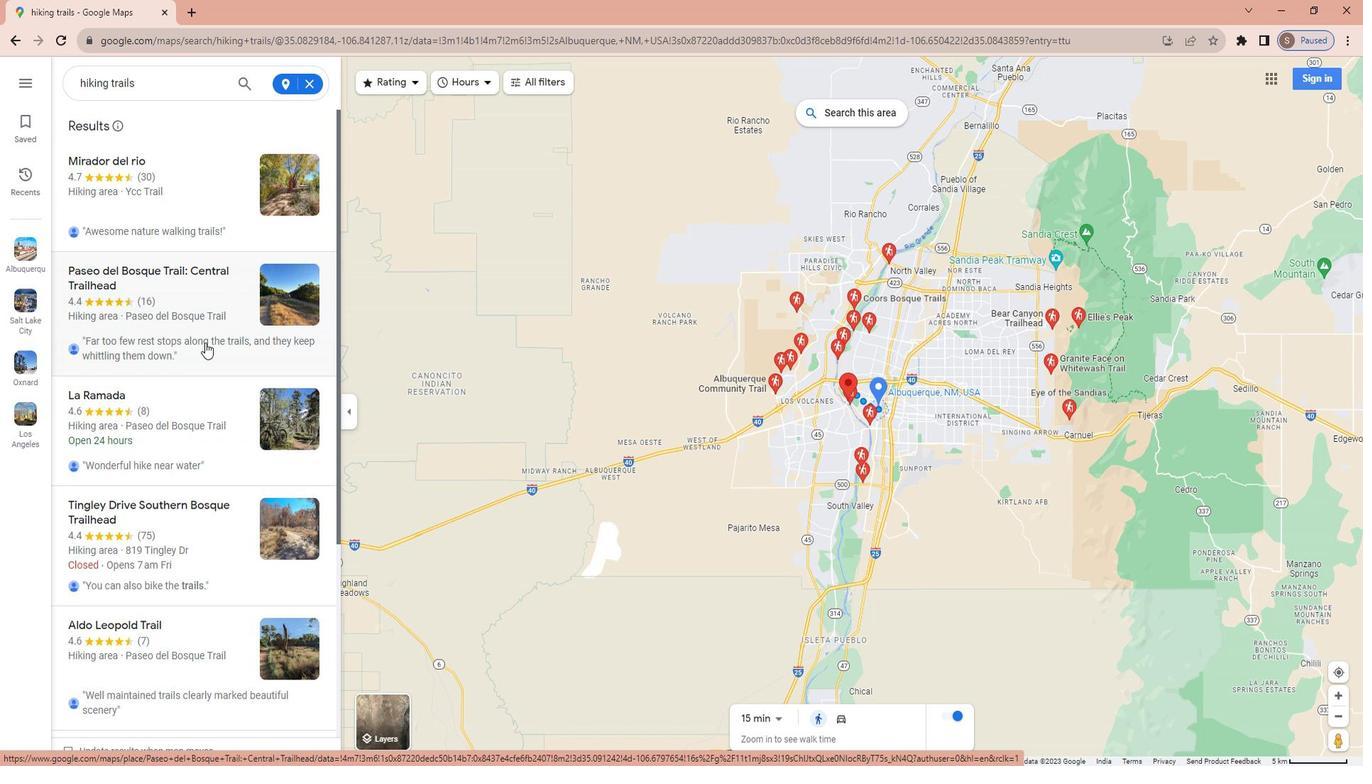
